 Task: Create List Brand Positioning Analysis in Board Data Visualization Platforms and Tools to Workspace Cybersecurity Services. Create List Brand Positioning Strategy in Board Product Marketing Plan Development to Workspace Cybersecurity Services. Create List Brand Positioning Planning in Board Customer Feedback and Insight Collection and Analysis to Workspace Cybersecurity Services
Action: Mouse moved to (777, 431)
Screenshot: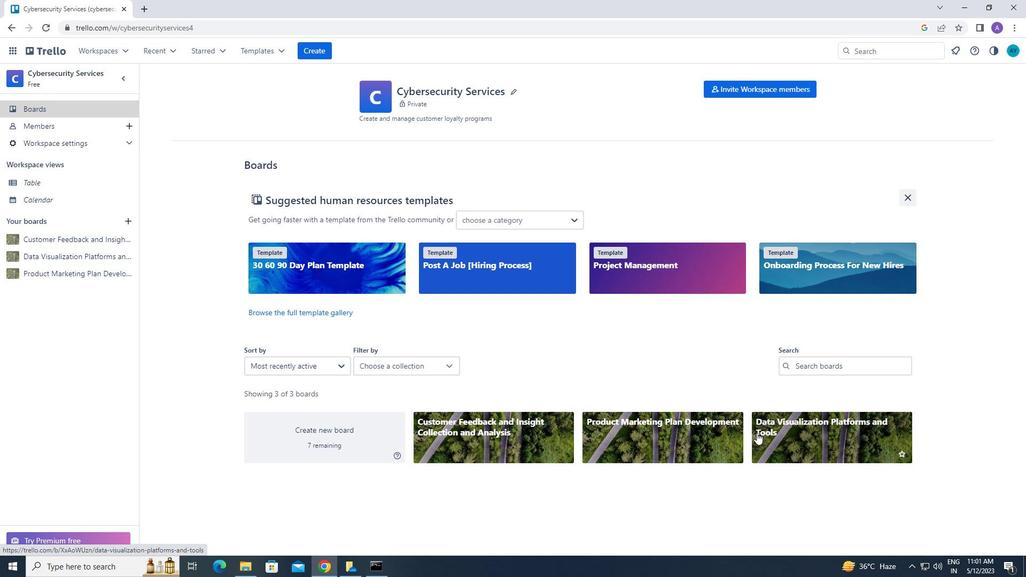 
Action: Mouse pressed left at (777, 431)
Screenshot: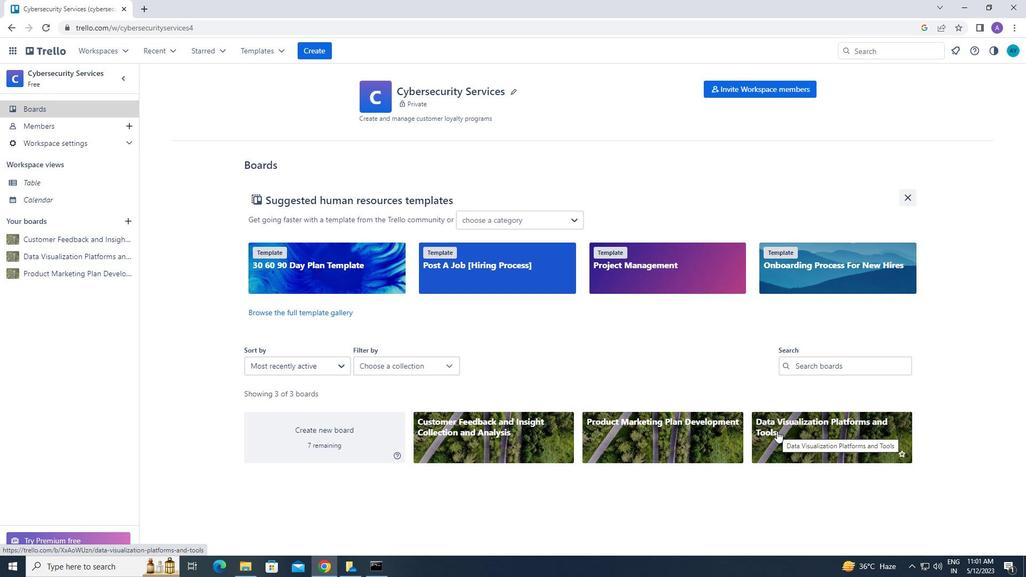 
Action: Mouse moved to (159, 103)
Screenshot: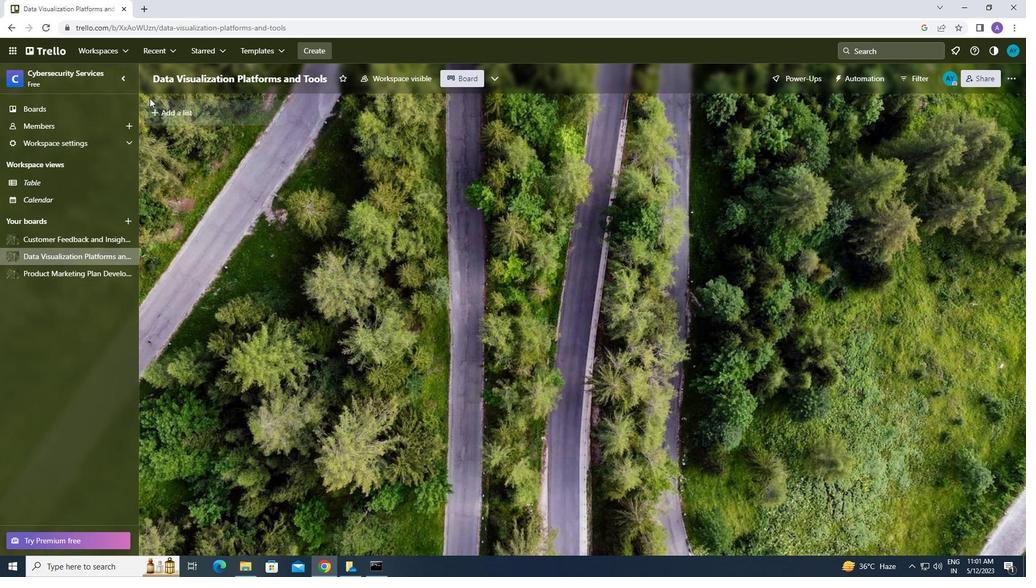 
Action: Mouse pressed left at (159, 103)
Screenshot: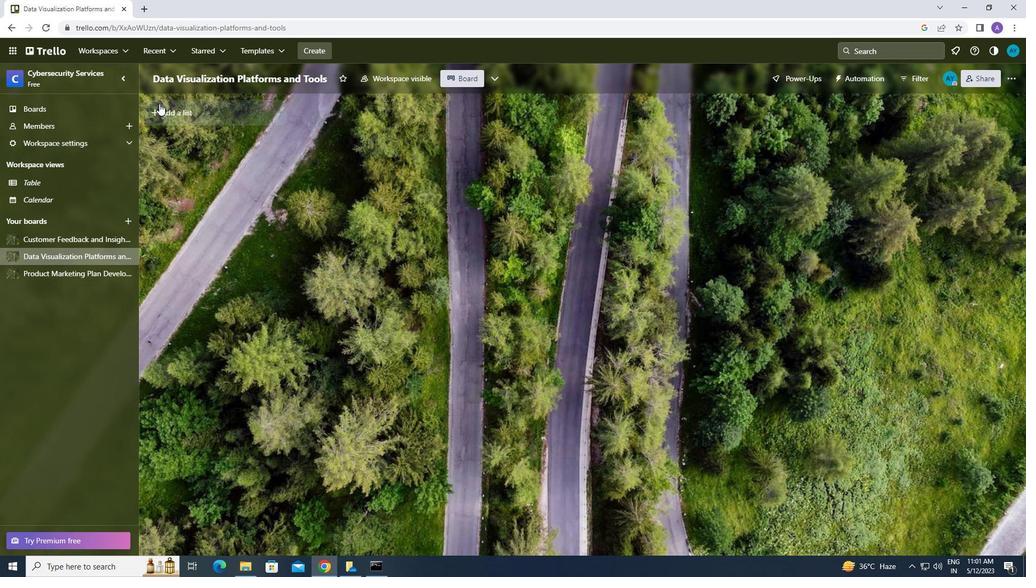 
Action: Mouse moved to (189, 111)
Screenshot: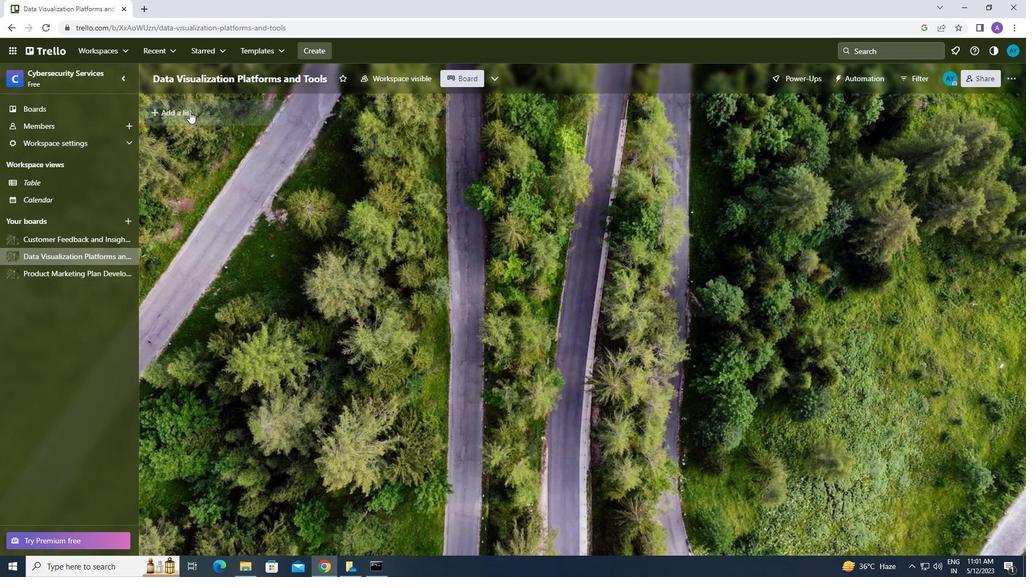 
Action: Mouse pressed left at (189, 111)
Screenshot: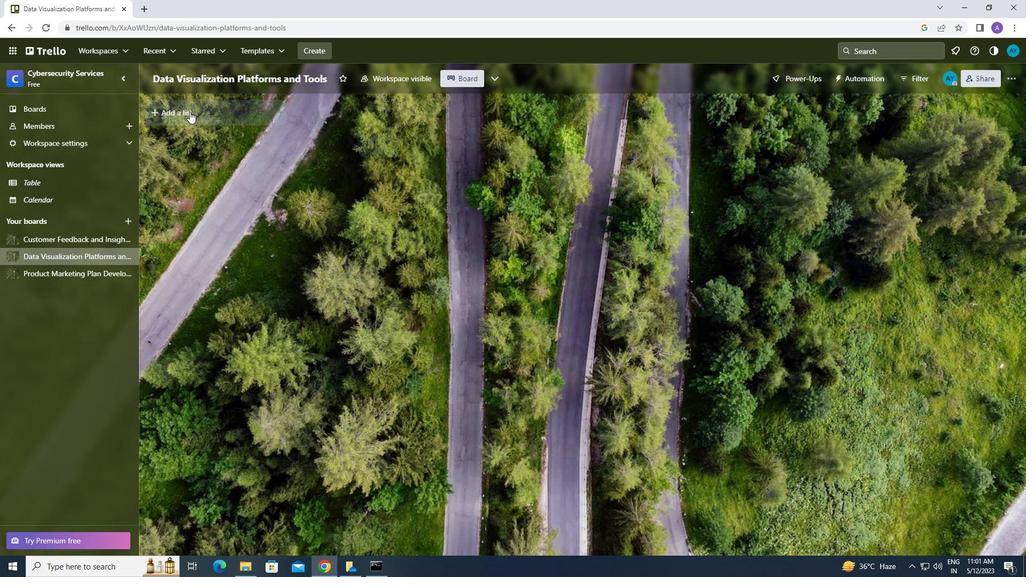 
Action: Mouse moved to (189, 111)
Screenshot: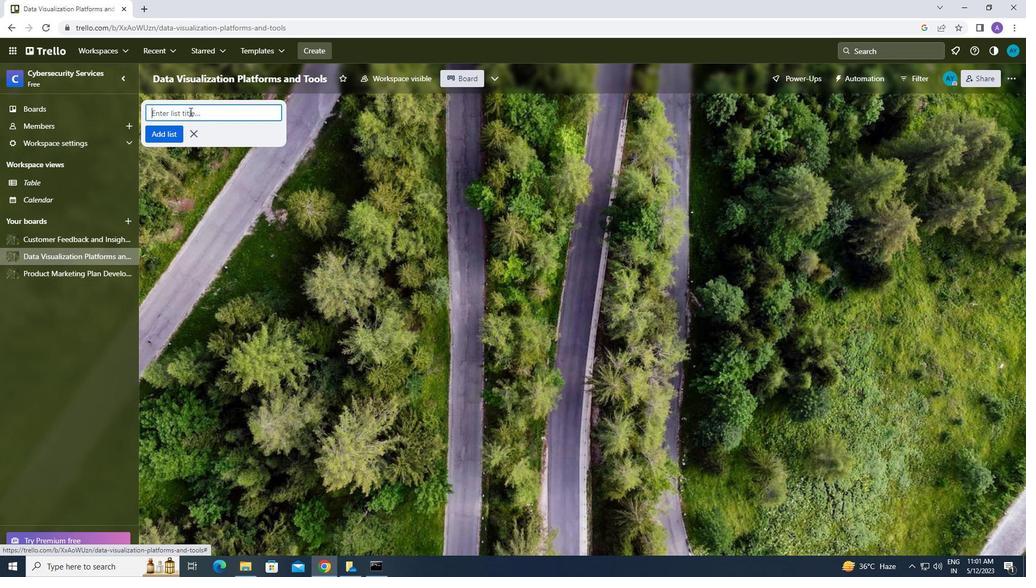 
Action: Mouse pressed left at (189, 111)
Screenshot: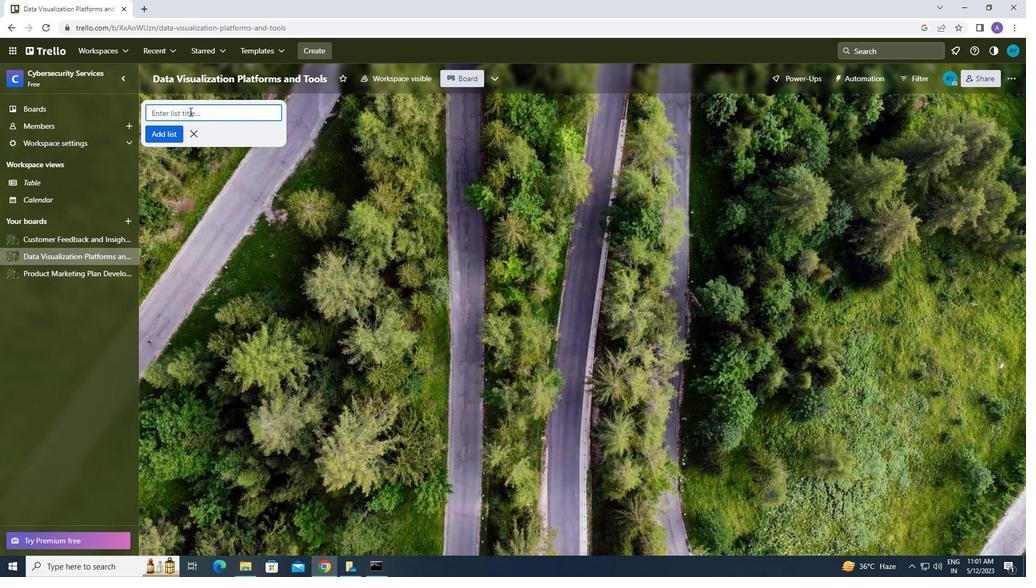 
Action: Key pressed <Key.caps_lock>b<Key.caps_lock>rand<Key.space><Key.caps_lock>p<Key.caps_lock>ositioning<Key.space><Key.caps_lock>a<Key.caps_lock>nalysis<Key.enter>
Screenshot: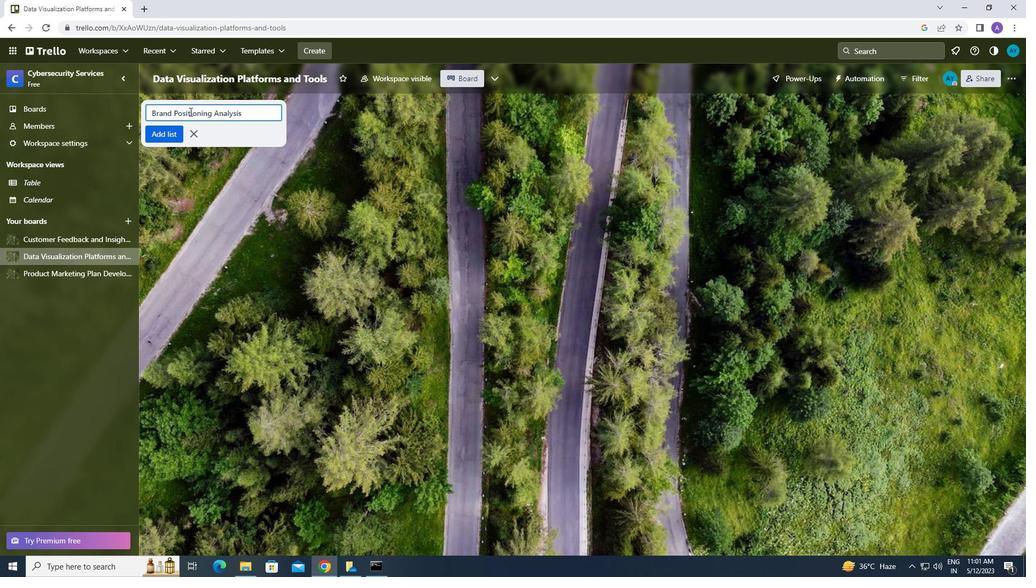 
Action: Mouse moved to (93, 47)
Screenshot: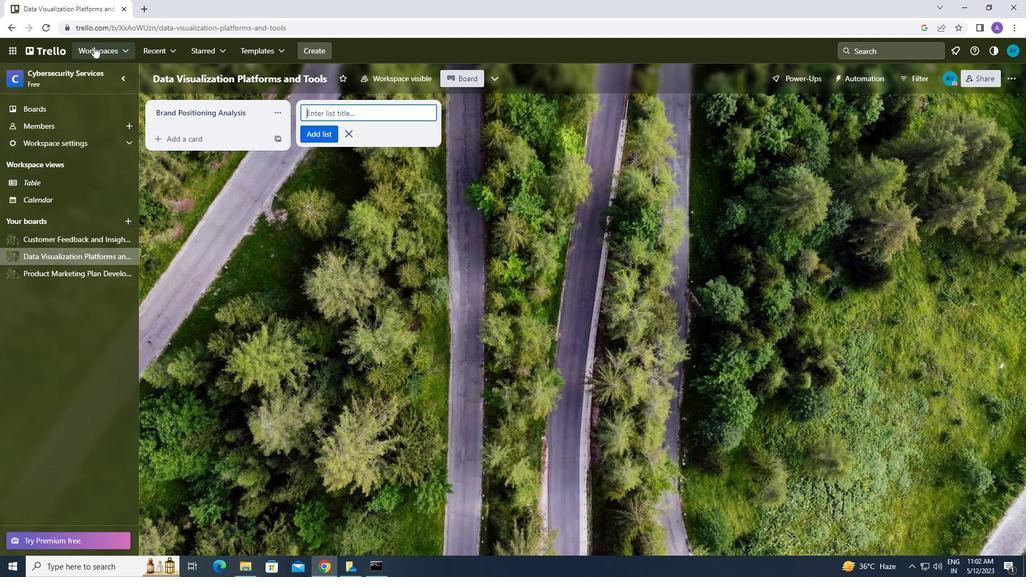 
Action: Mouse pressed left at (93, 47)
Screenshot: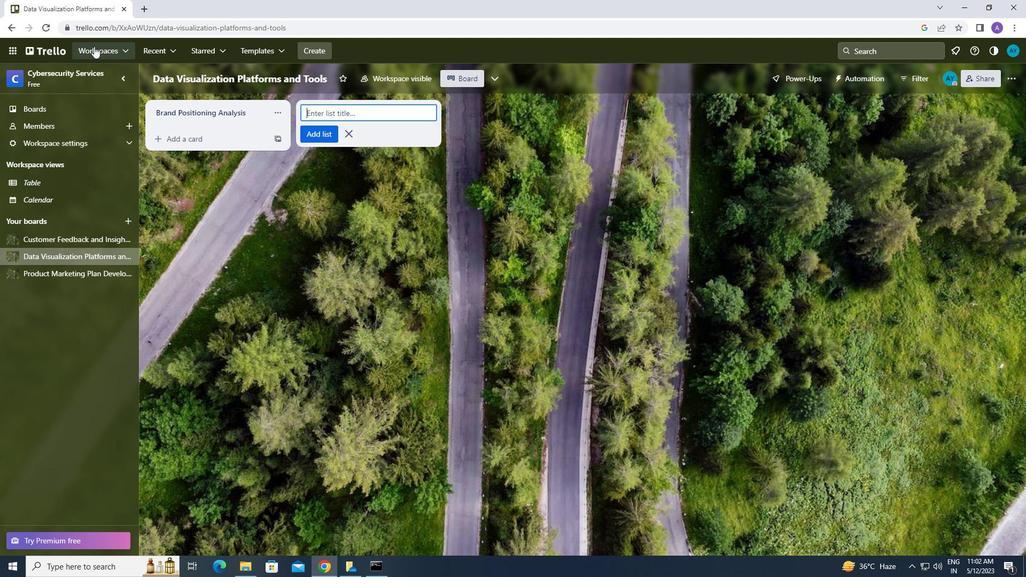 
Action: Mouse moved to (125, 199)
Screenshot: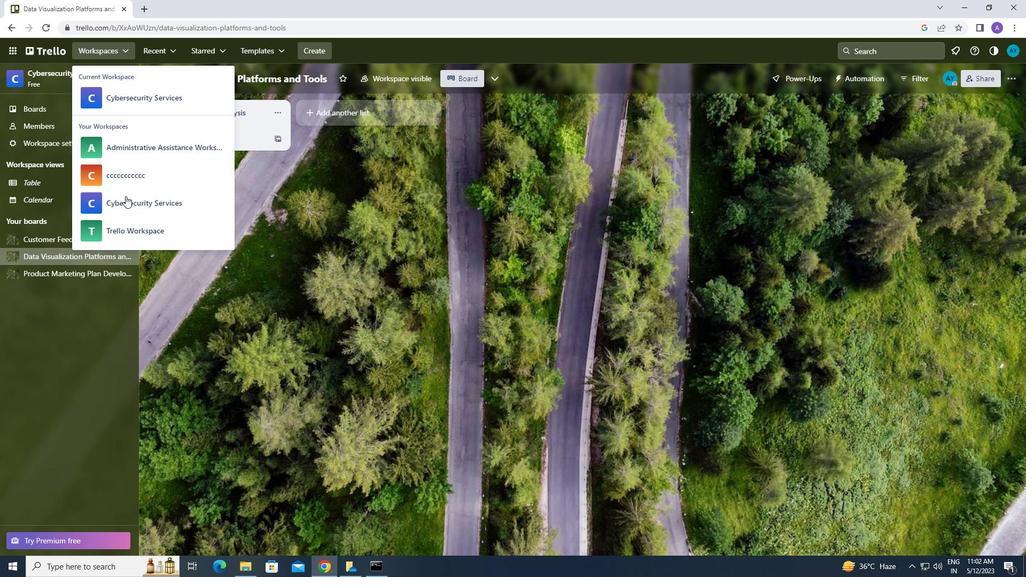 
Action: Mouse pressed left at (125, 199)
Screenshot: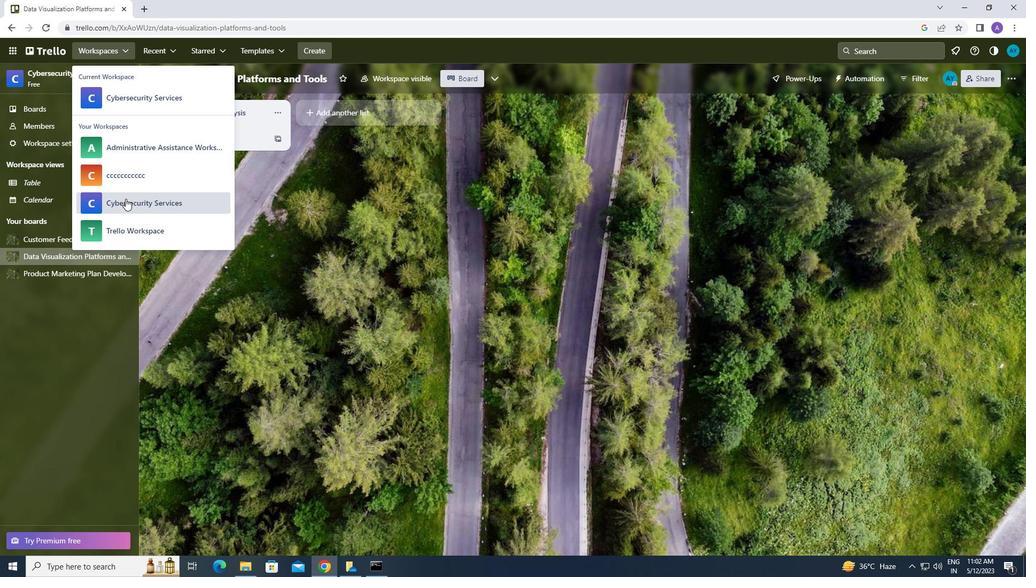 
Action: Mouse moved to (644, 435)
Screenshot: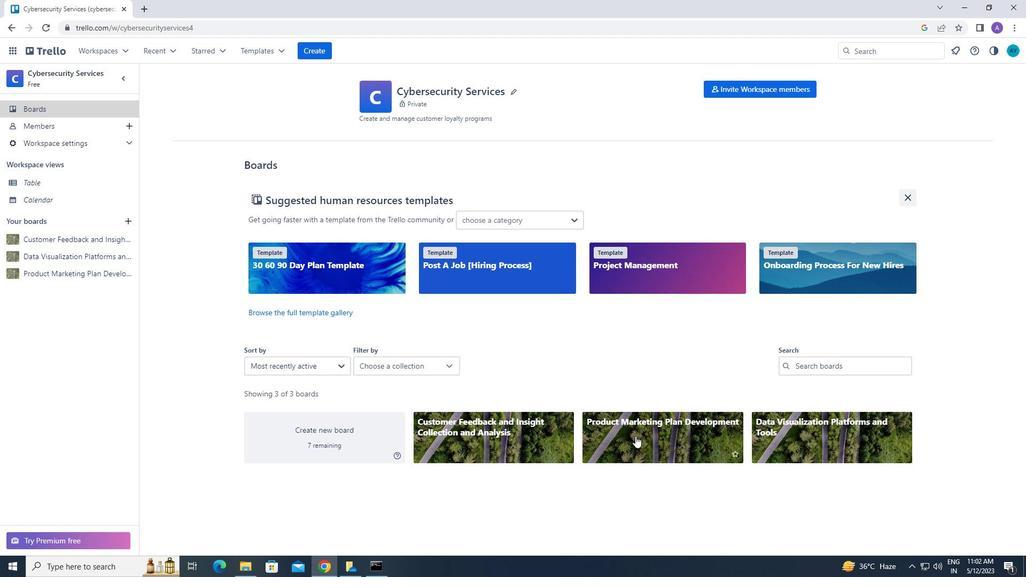 
Action: Mouse pressed left at (644, 435)
Screenshot: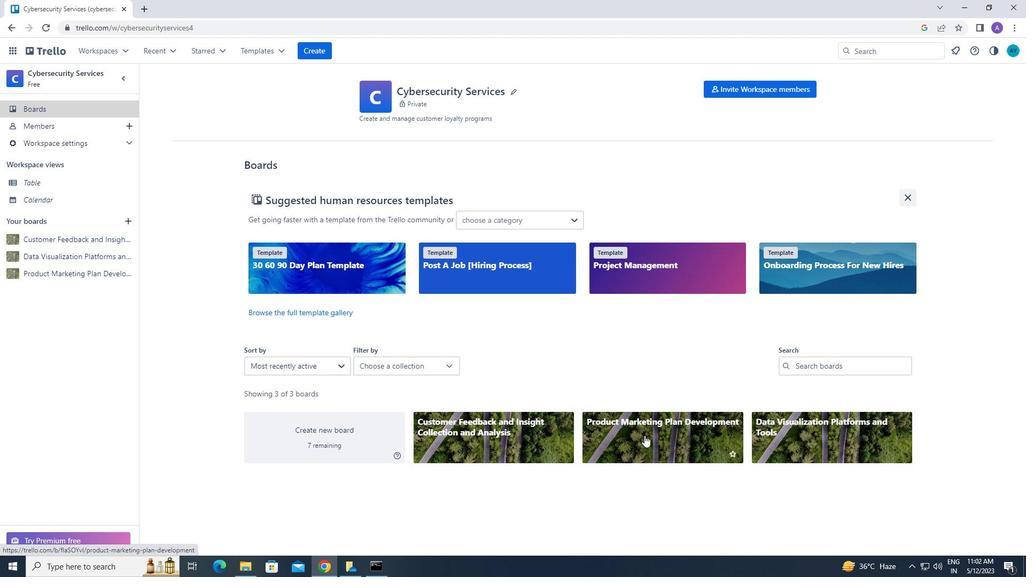 
Action: Mouse moved to (177, 109)
Screenshot: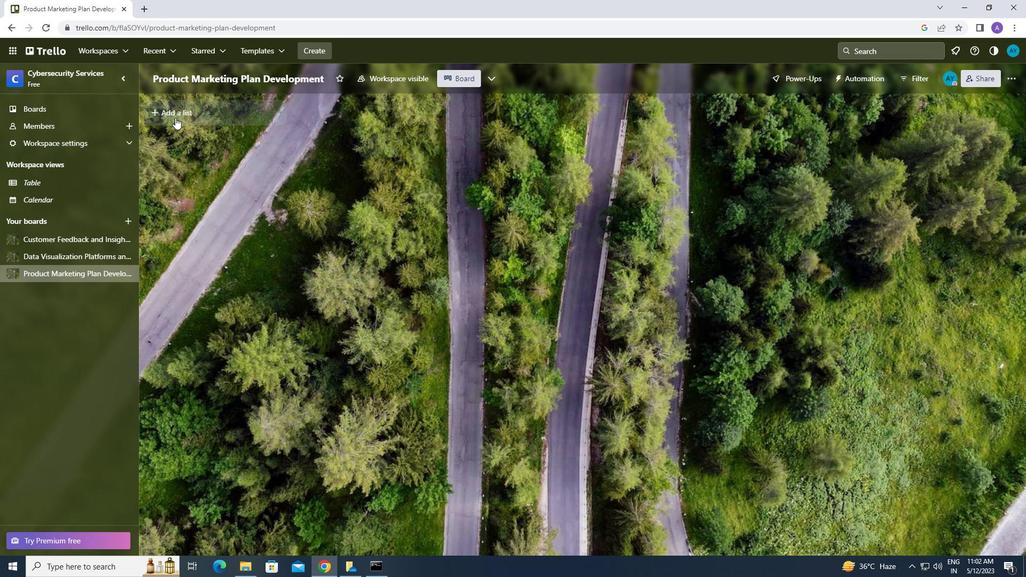 
Action: Mouse pressed left at (177, 109)
Screenshot: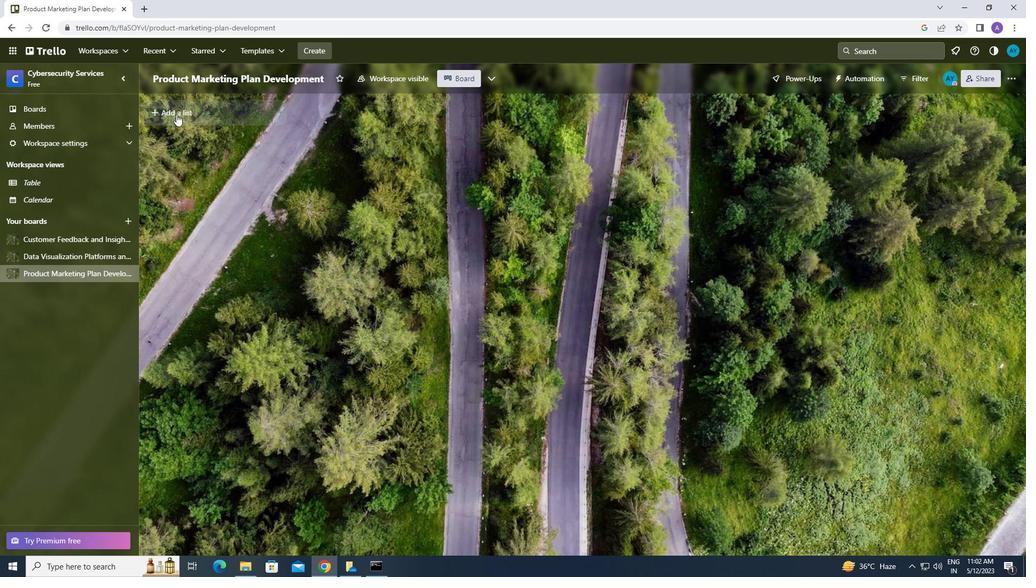 
Action: Mouse moved to (186, 113)
Screenshot: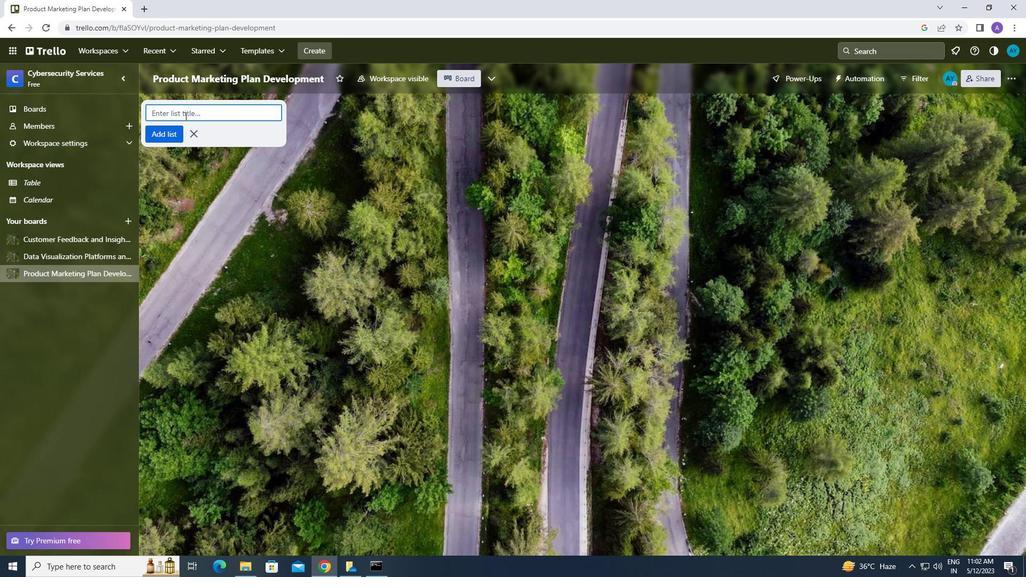 
Action: Mouse pressed left at (186, 113)
Screenshot: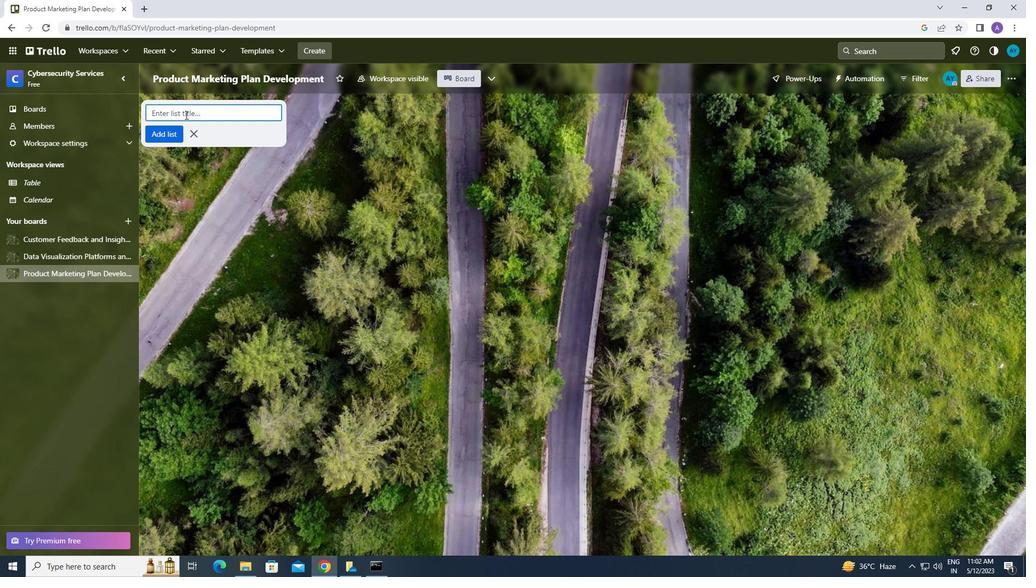 
Action: Key pressed <Key.caps_lock>b<Key.caps_lock>rand<Key.space><Key.caps_lock>p<Key.caps_lock>ositioning<Key.space><Key.caps_lock>s<Key.caps_lock>trategy<Key.enter>
Screenshot: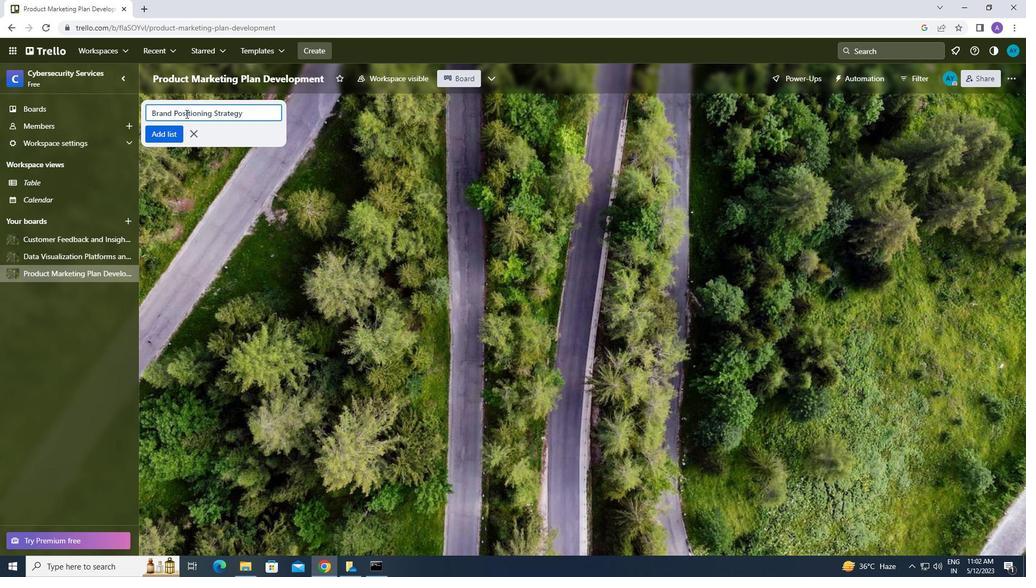 
Action: Mouse moved to (87, 47)
Screenshot: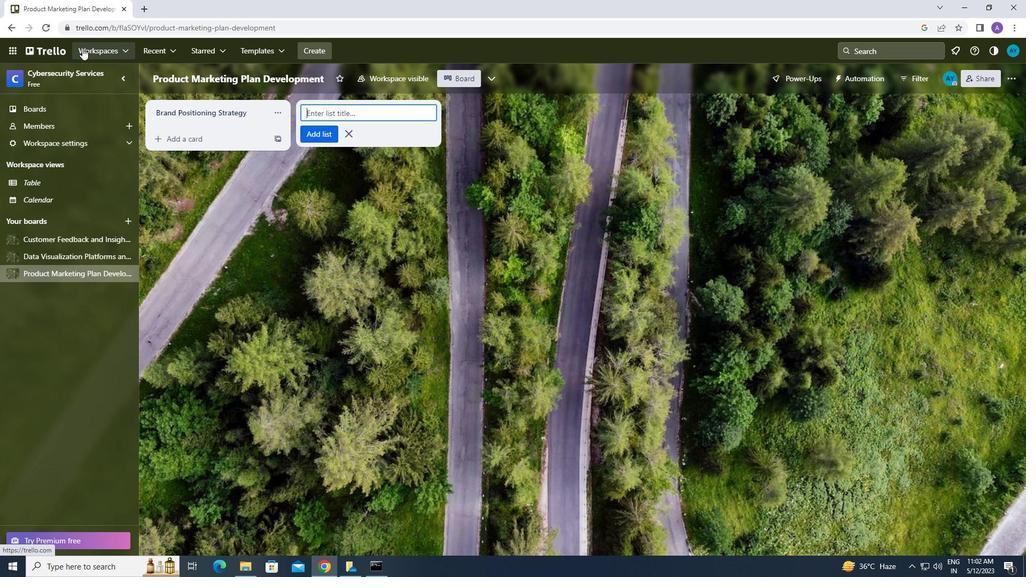 
Action: Mouse pressed left at (87, 47)
Screenshot: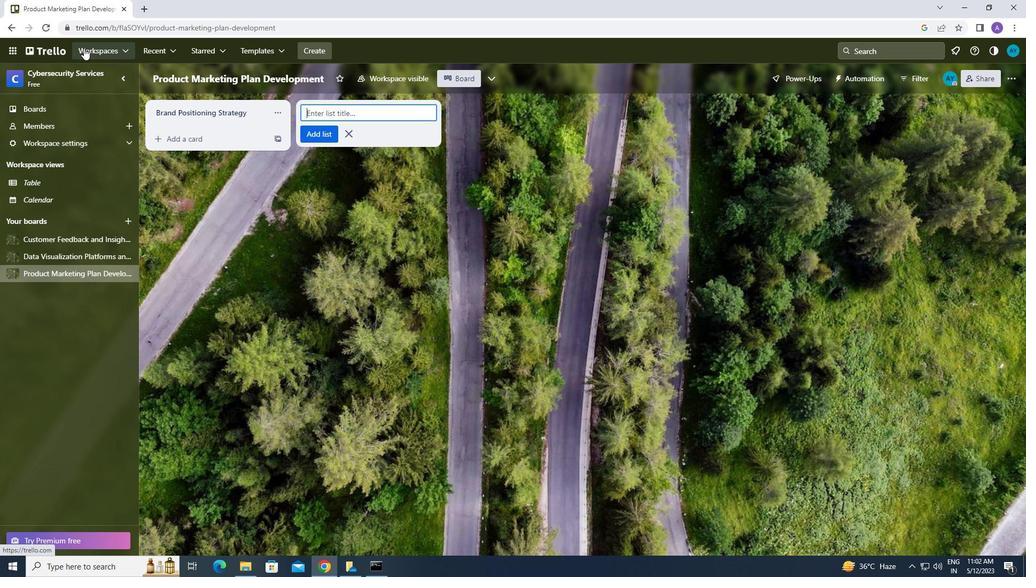 
Action: Mouse moved to (134, 200)
Screenshot: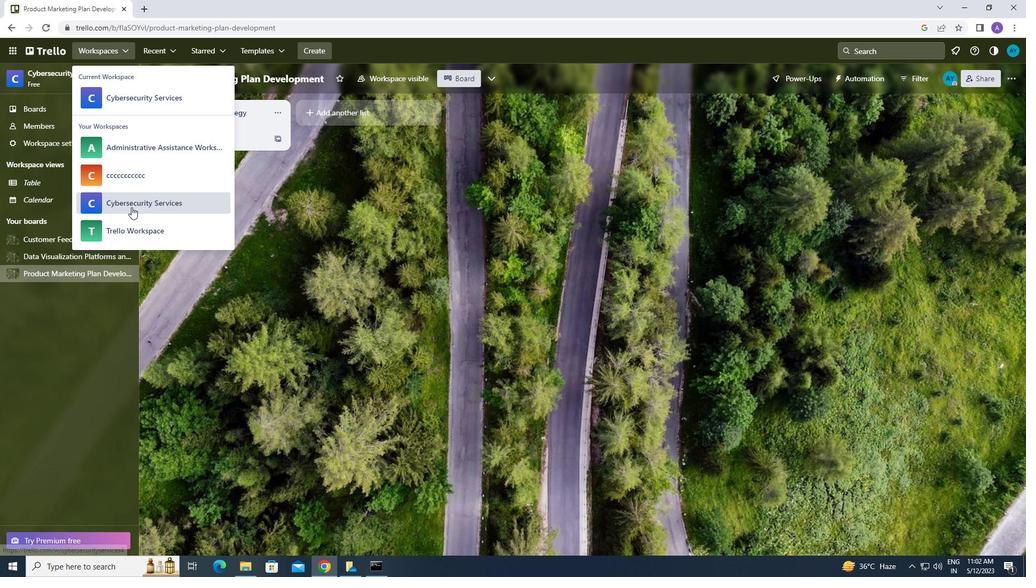 
Action: Mouse pressed left at (134, 200)
Screenshot: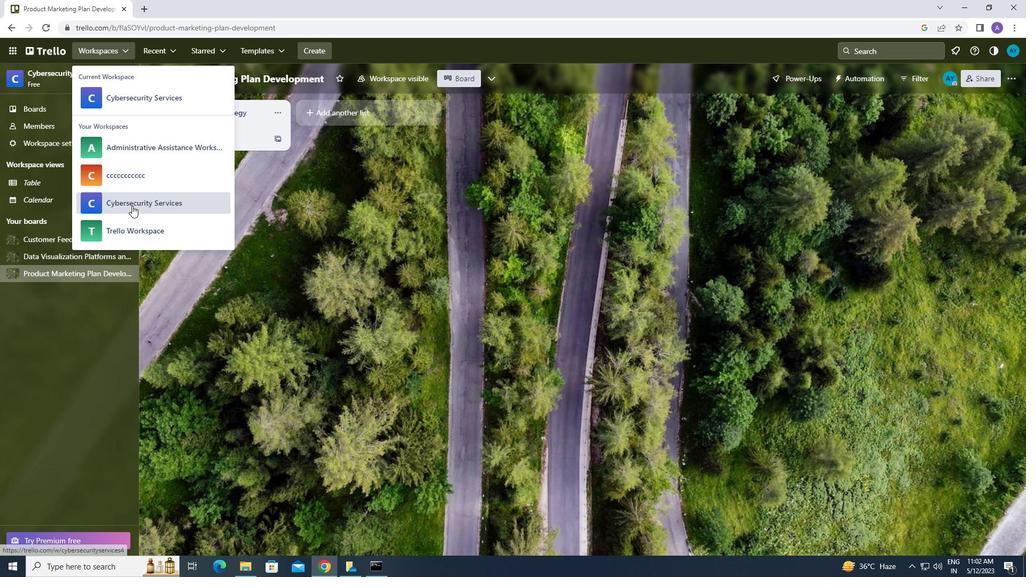 
Action: Mouse moved to (486, 436)
Screenshot: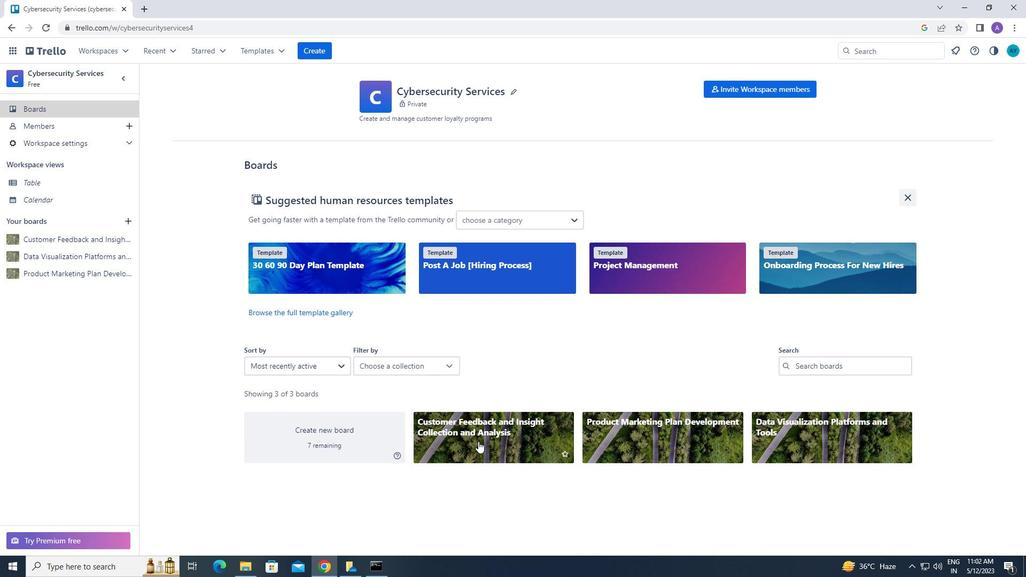 
Action: Mouse pressed left at (486, 436)
Screenshot: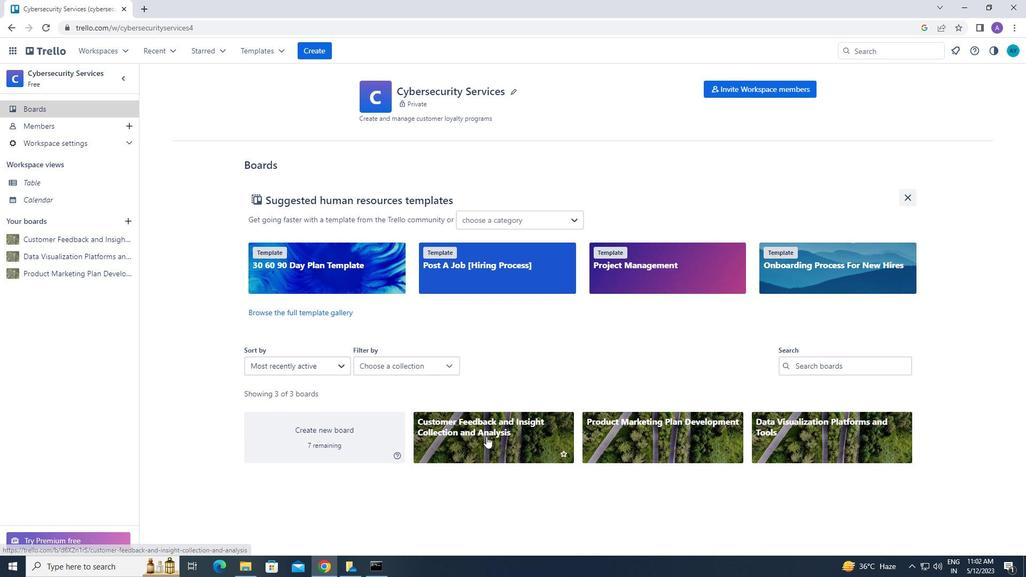 
Action: Mouse moved to (210, 109)
Screenshot: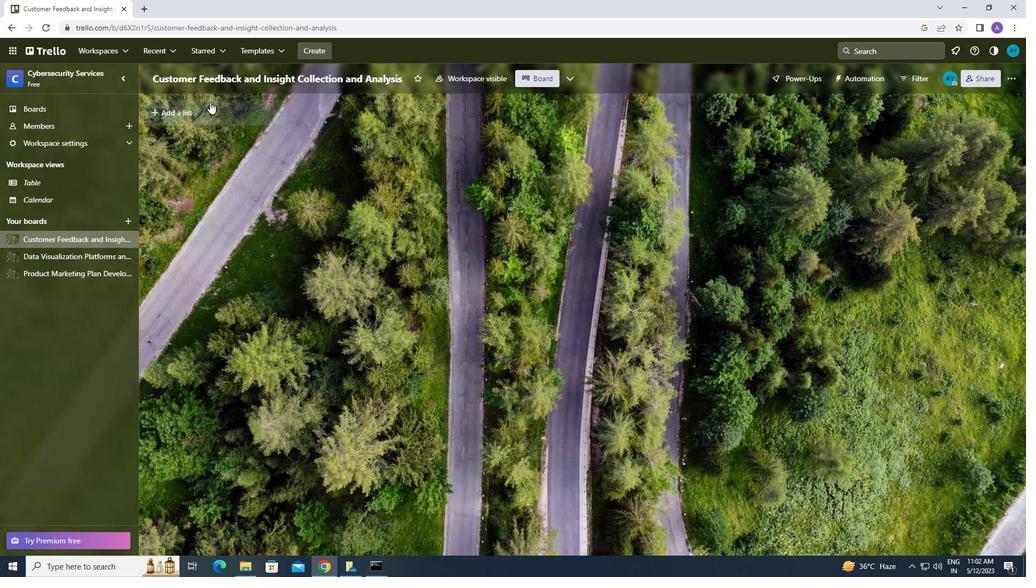 
Action: Mouse pressed left at (210, 109)
Screenshot: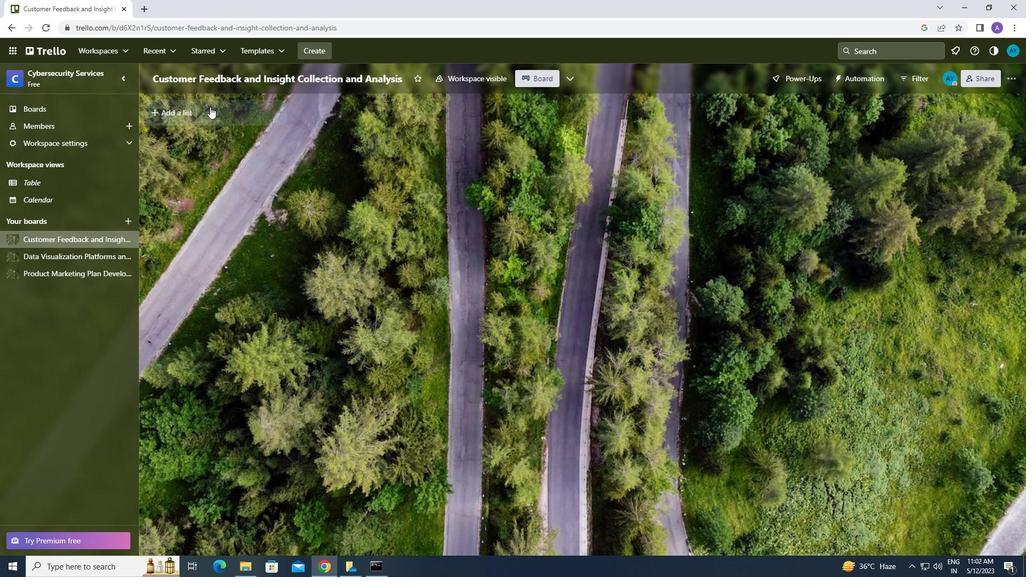 
Action: Mouse moved to (207, 114)
Screenshot: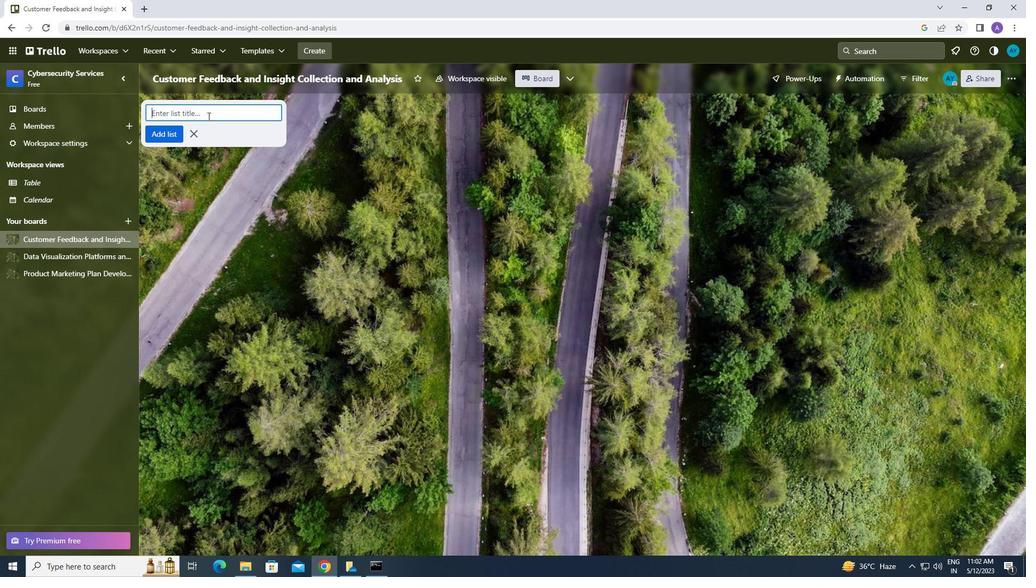 
Action: Mouse pressed left at (207, 114)
Screenshot: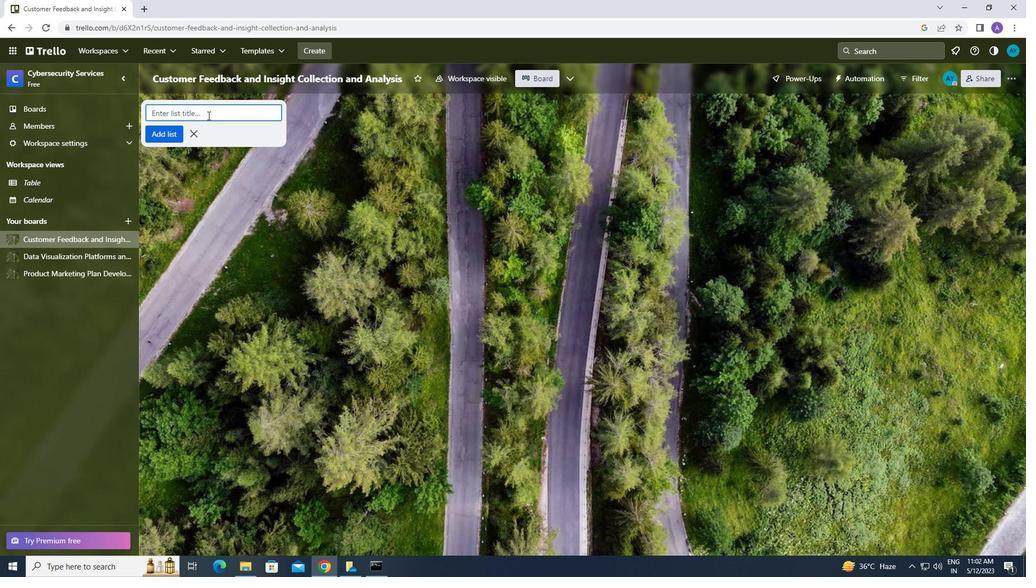
Action: Key pressed <Key.caps_lock>b<Key.caps_lock>rand<Key.space><Key.caps_lock>p<Key.caps_lock>ositioning<Key.space><Key.caps_lock>
Screenshot: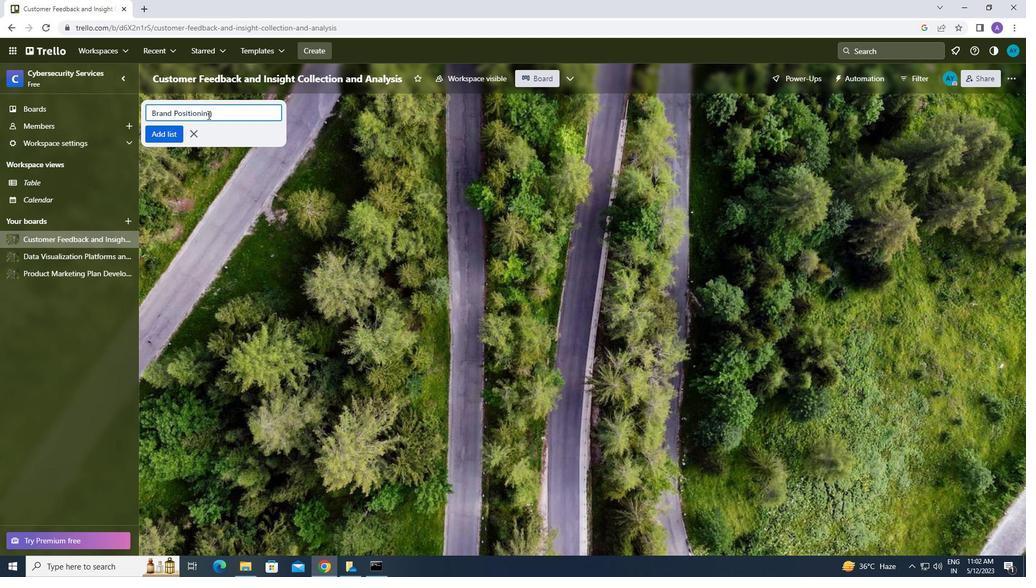 
Action: Mouse moved to (696, 0)
Screenshot: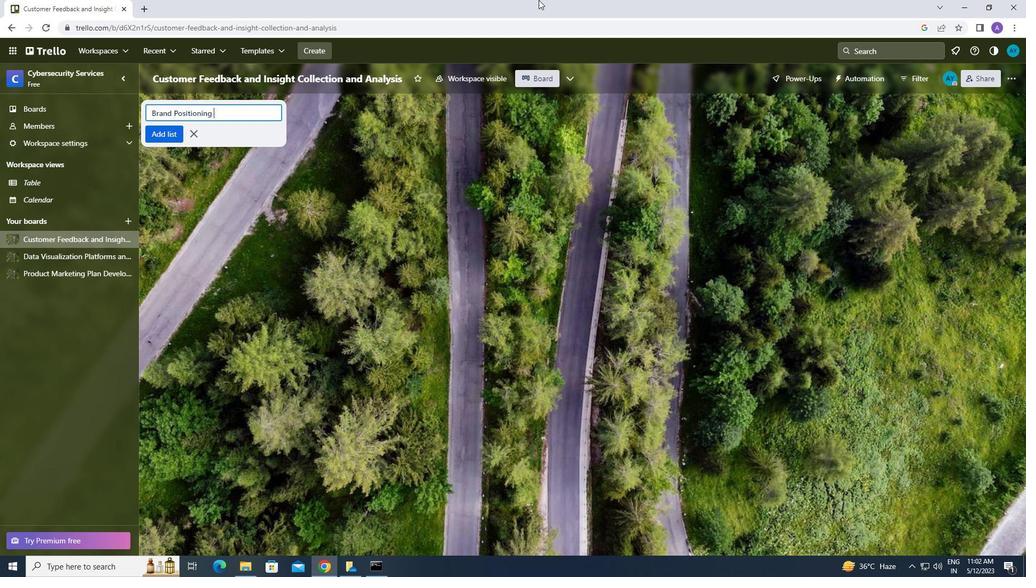 
Action: Key pressed p<Key.caps_lock>lanim<Key.backspace>m=ng<Key.backspace><Key.backspace><Key.backspace><Key.backspace>ng
Screenshot: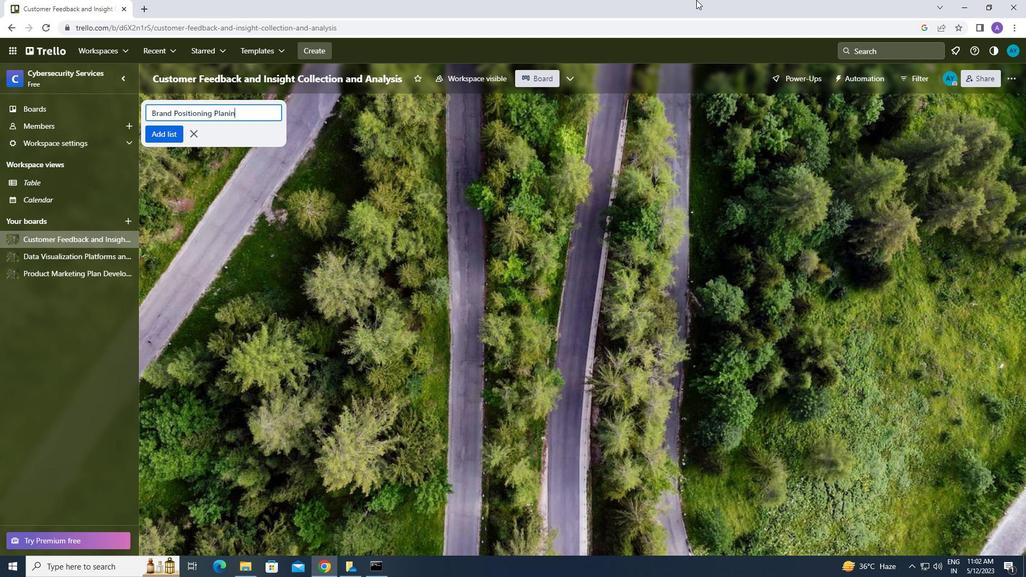 
Action: Mouse moved to (603, 60)
Screenshot: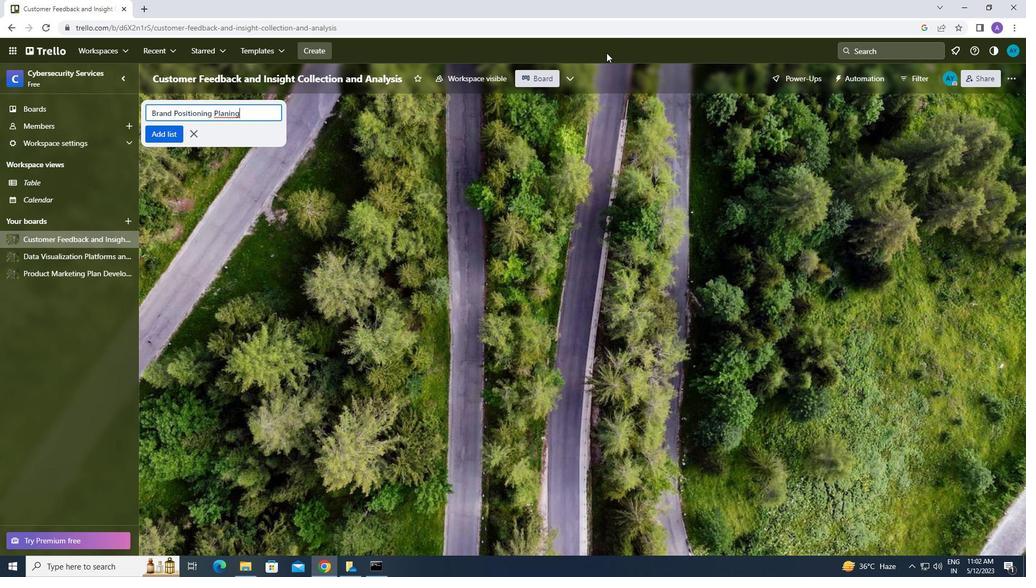 
Action: Key pressed <Key.enter>
Screenshot: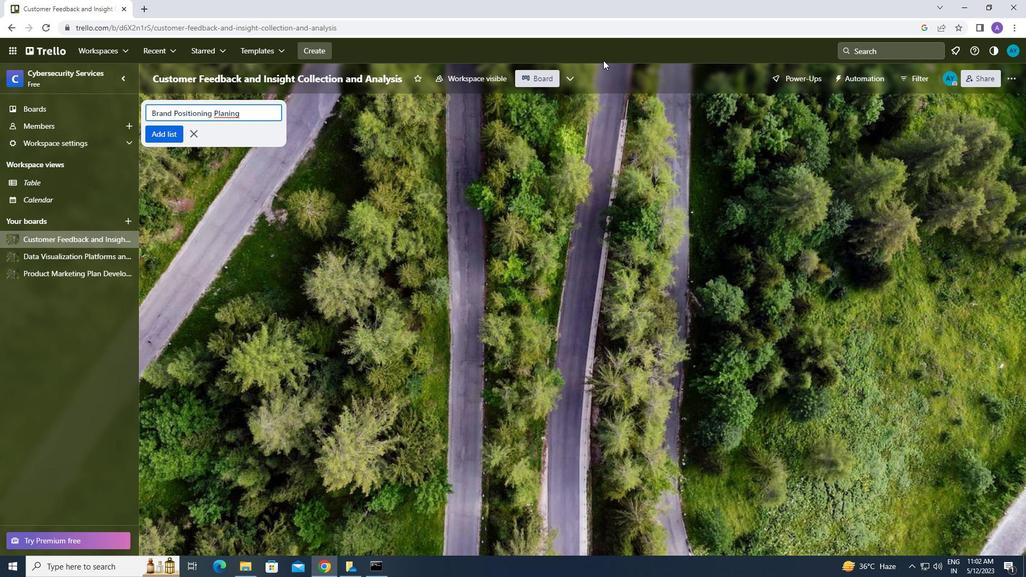 
Action: Mouse moved to (573, 149)
Screenshot: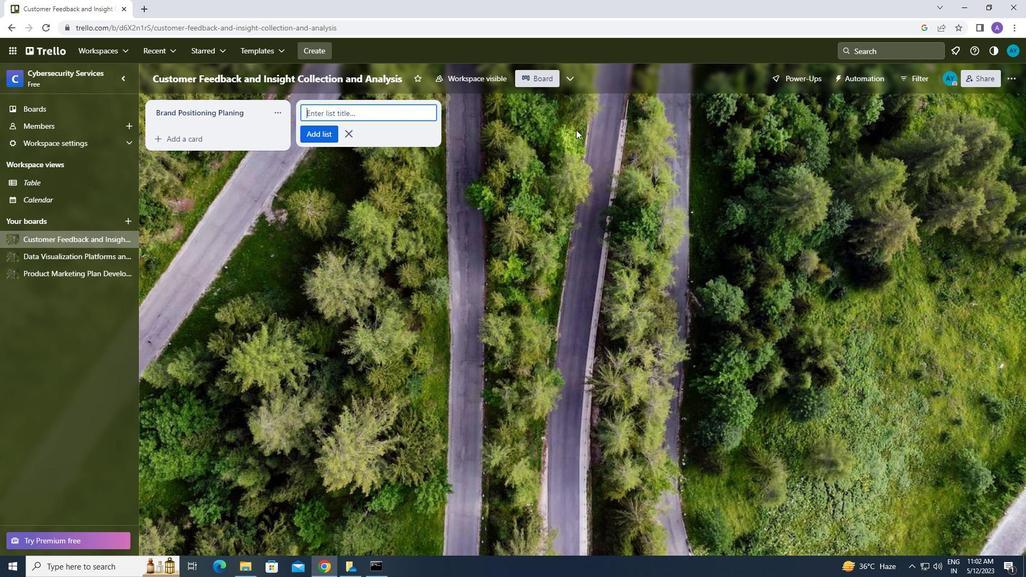 
